 Task: Measure the driving distance from Chicago to Hocking Hills State Park.
Action: Mouse moved to (368, 119)
Screenshot: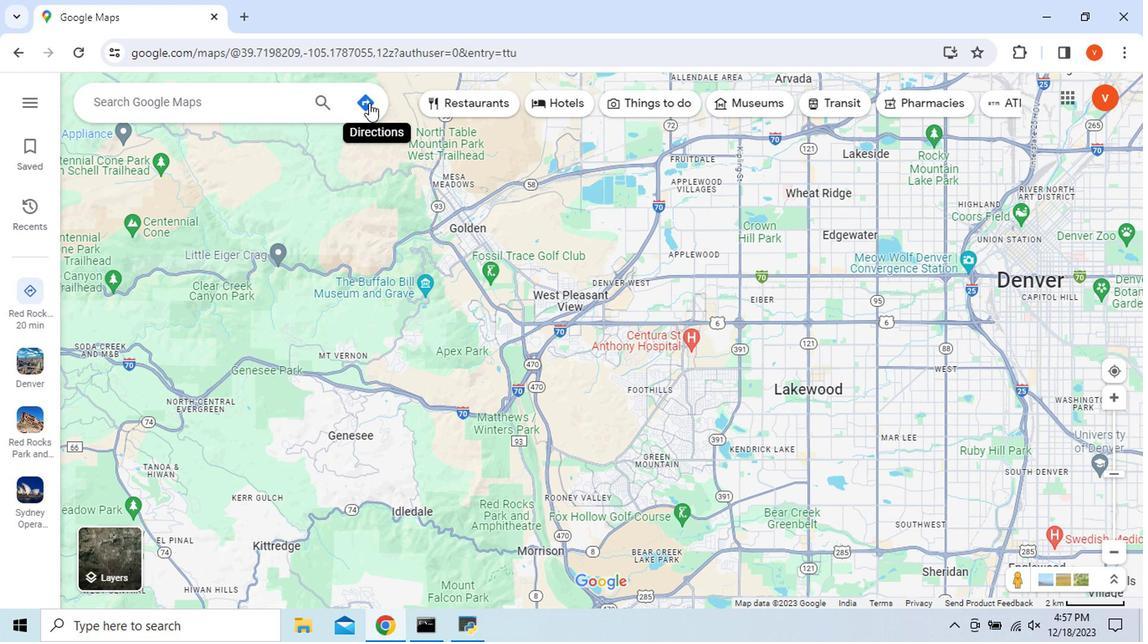 
Action: Mouse pressed left at (368, 119)
Screenshot: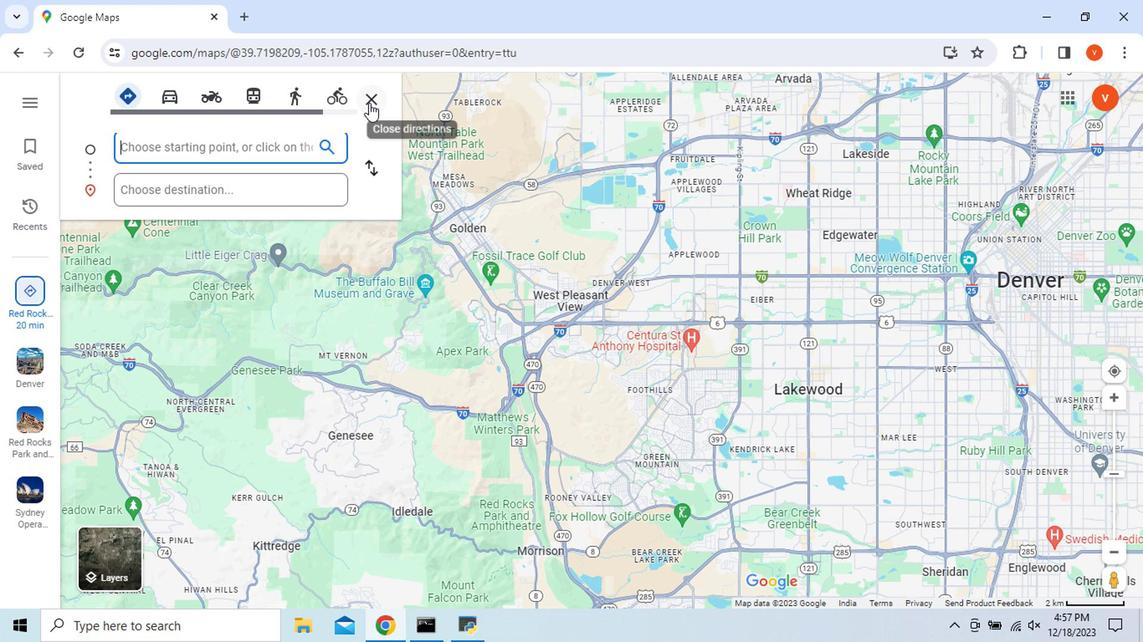 
Action: Mouse moved to (412, 319)
Screenshot: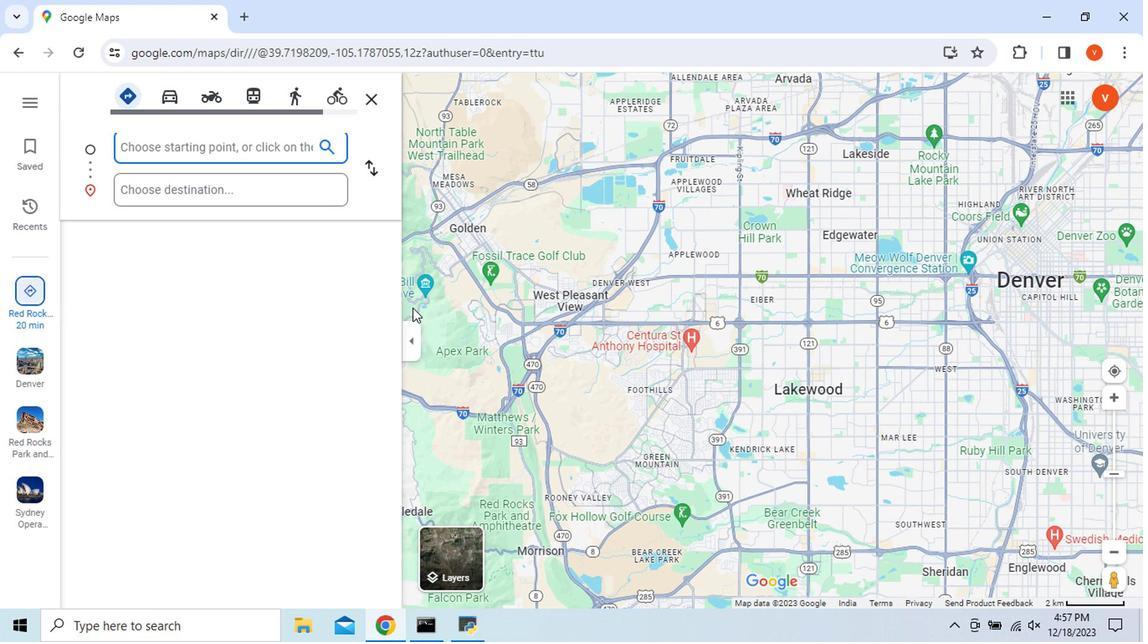 
Action: Key pressed <Key.shift>Chicago<Key.tab>
Screenshot: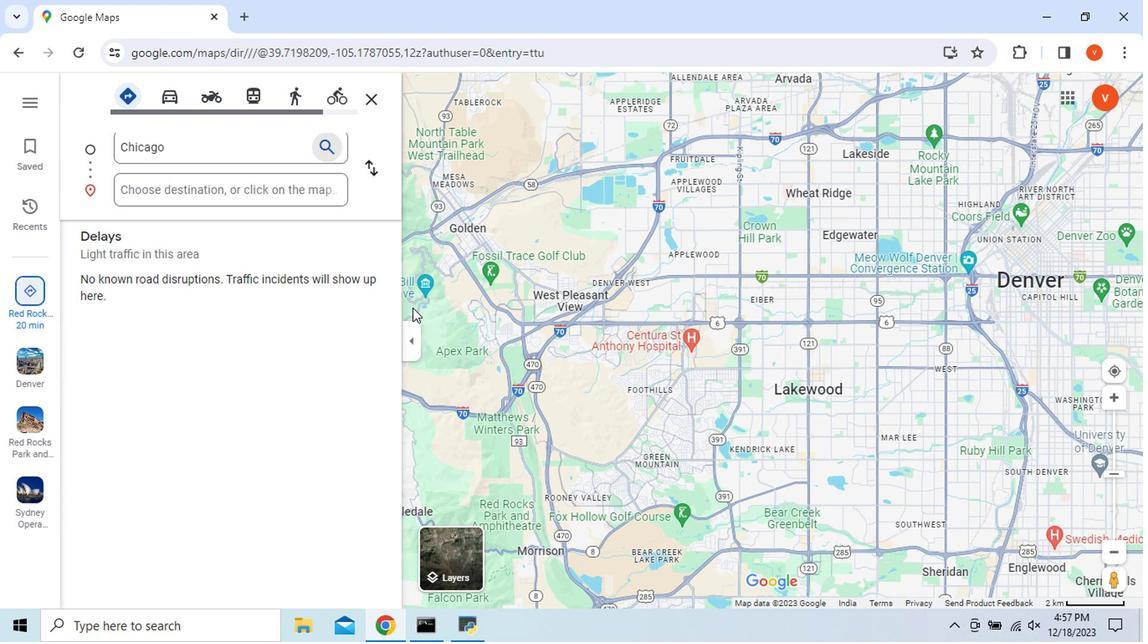 
Action: Mouse moved to (138, 198)
Screenshot: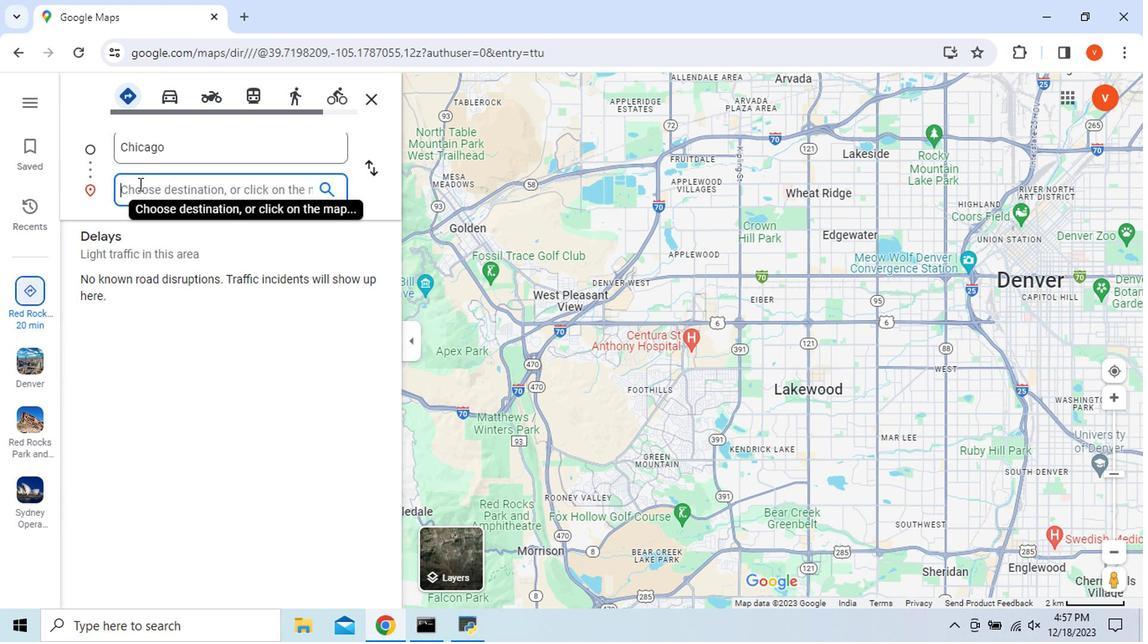 
Action: Mouse pressed left at (138, 198)
Screenshot: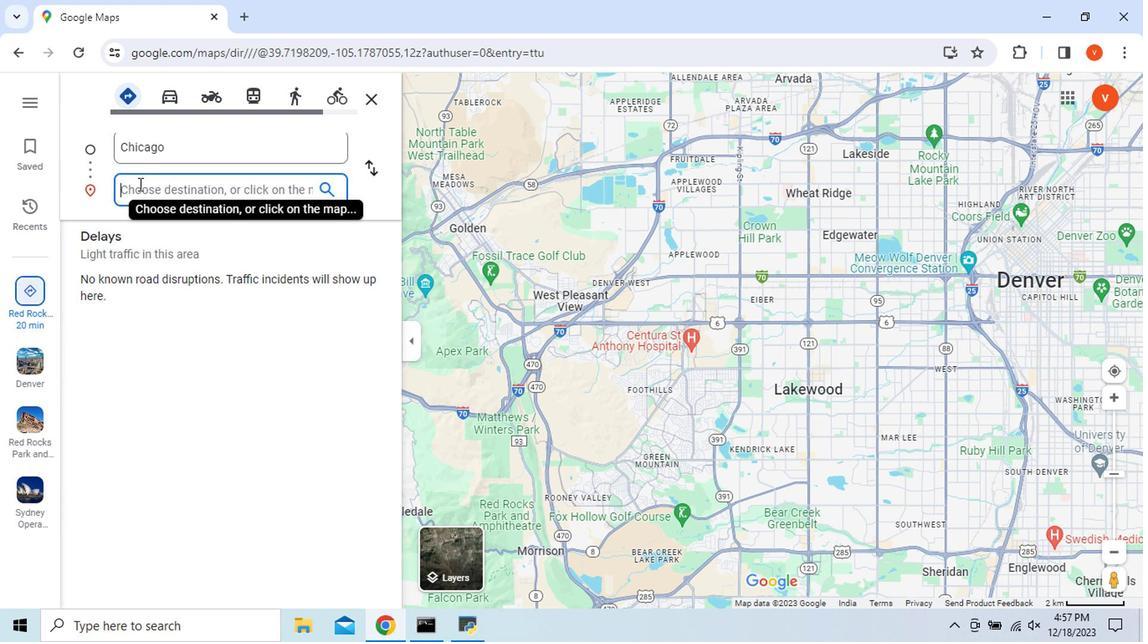 
Action: Key pressed <Key.shift>Hockin
Screenshot: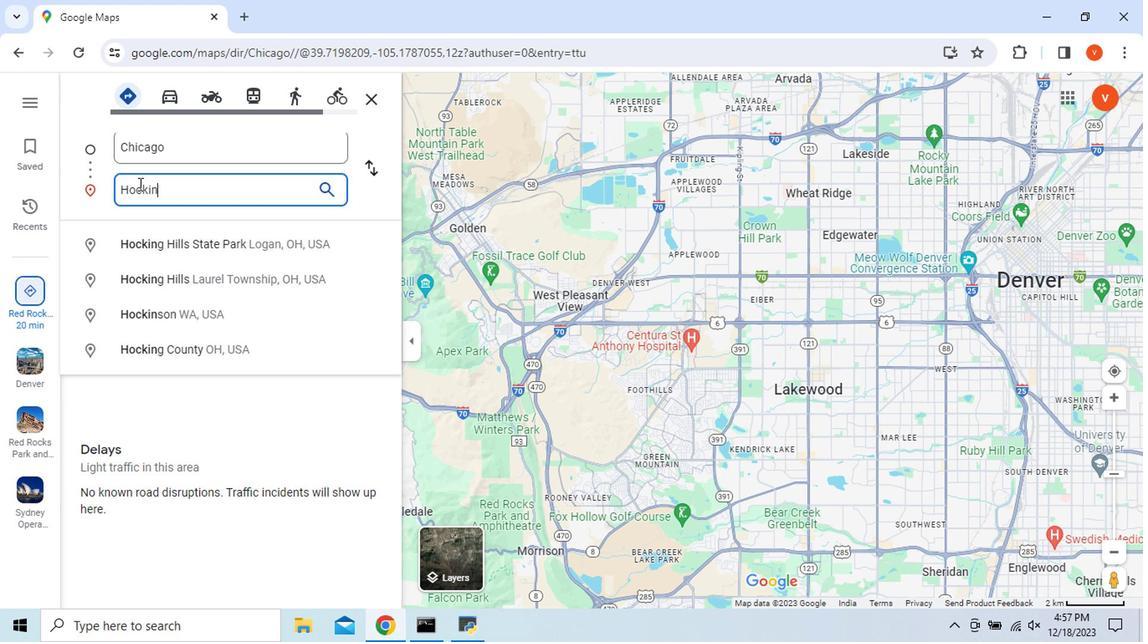 
Action: Mouse moved to (159, 260)
Screenshot: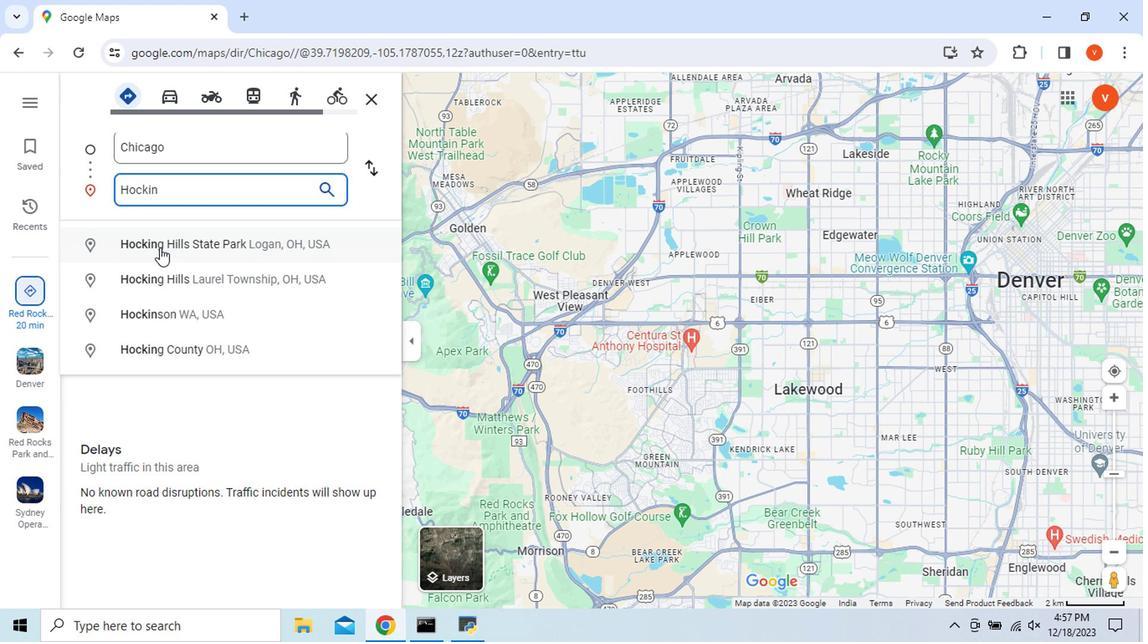 
Action: Mouse pressed left at (159, 260)
Screenshot: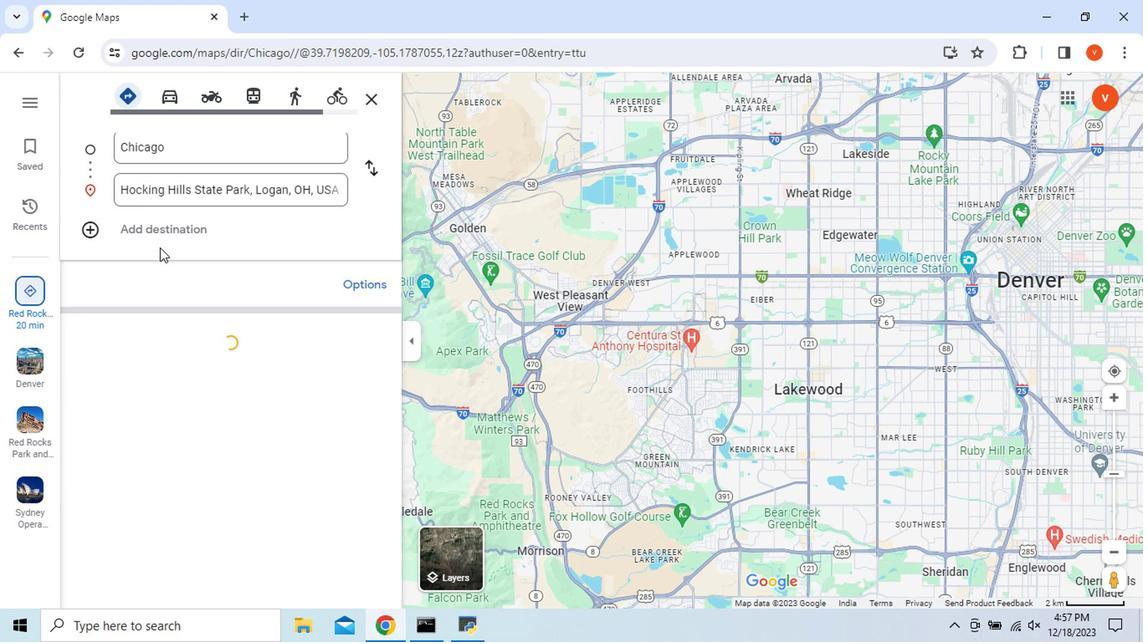 
Action: Mouse moved to (169, 119)
Screenshot: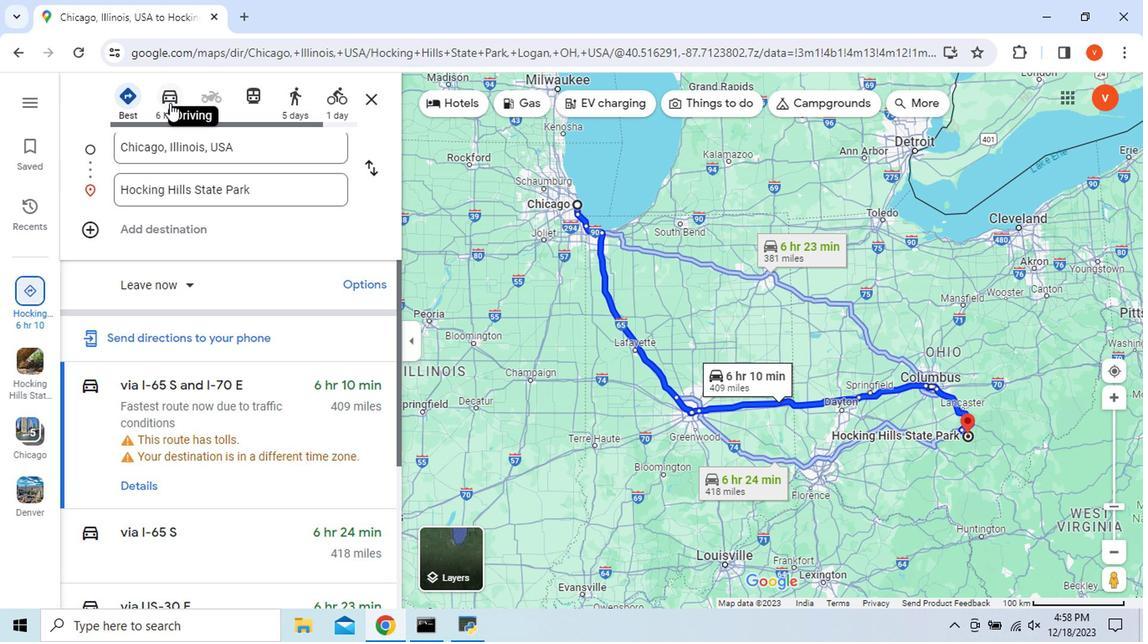 
Action: Mouse pressed left at (169, 119)
Screenshot: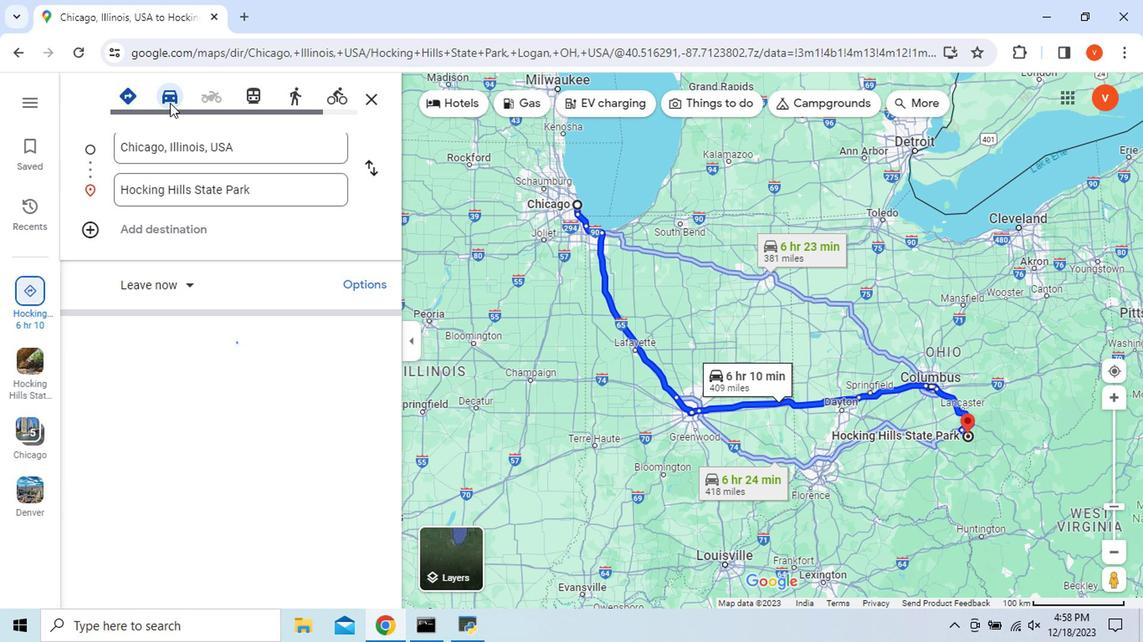 
Action: Mouse moved to (716, 581)
Screenshot: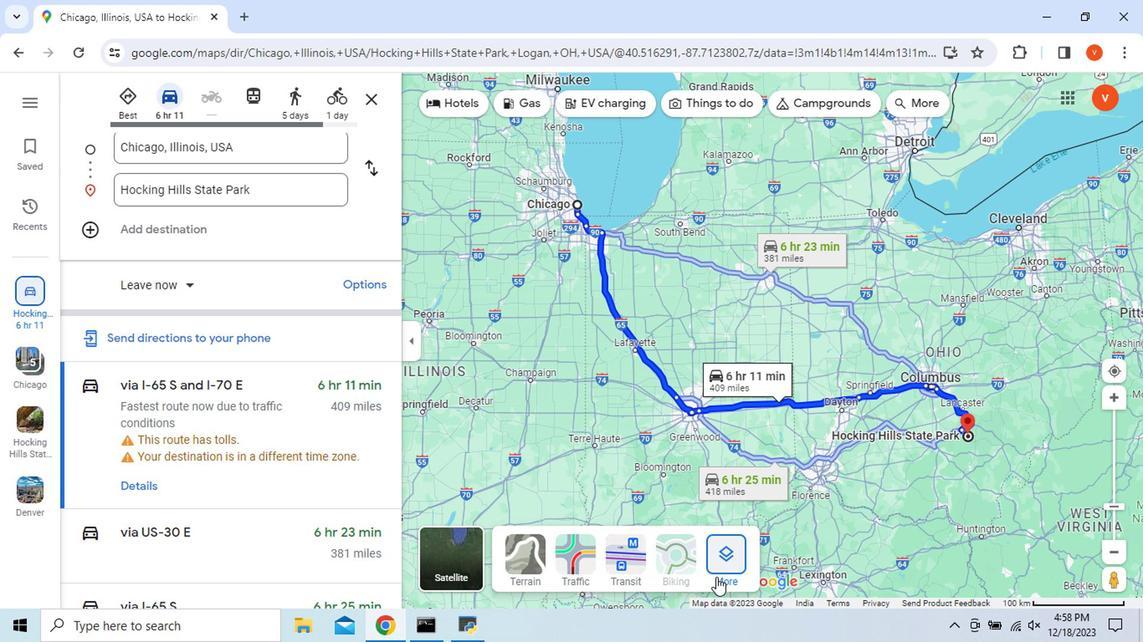 
Action: Mouse pressed left at (716, 581)
Screenshot: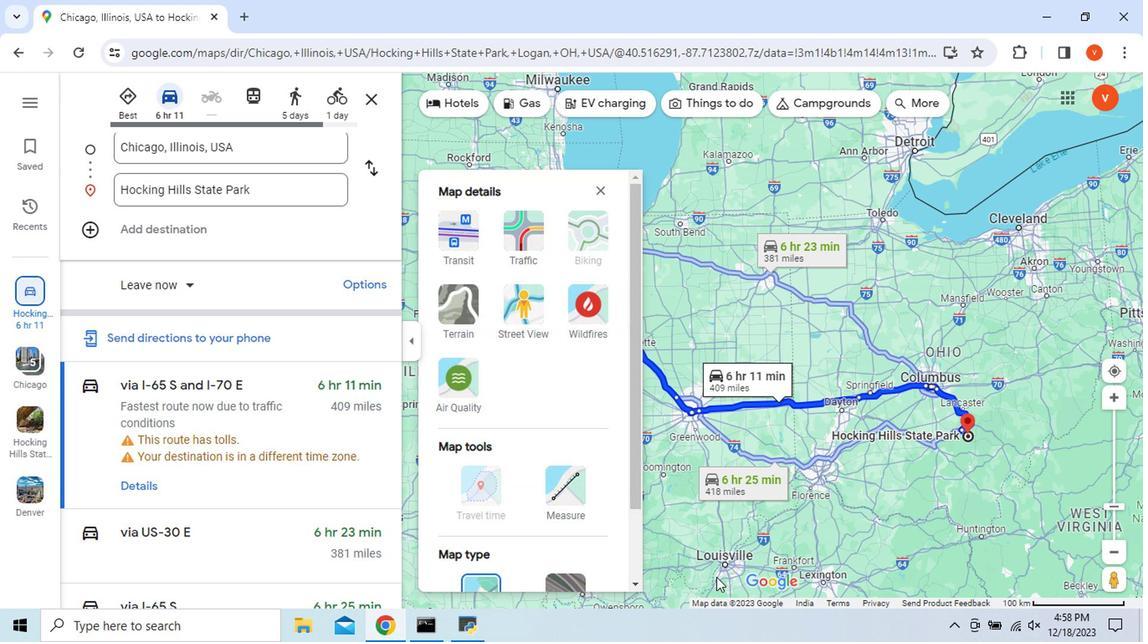 
Action: Mouse moved to (571, 489)
Screenshot: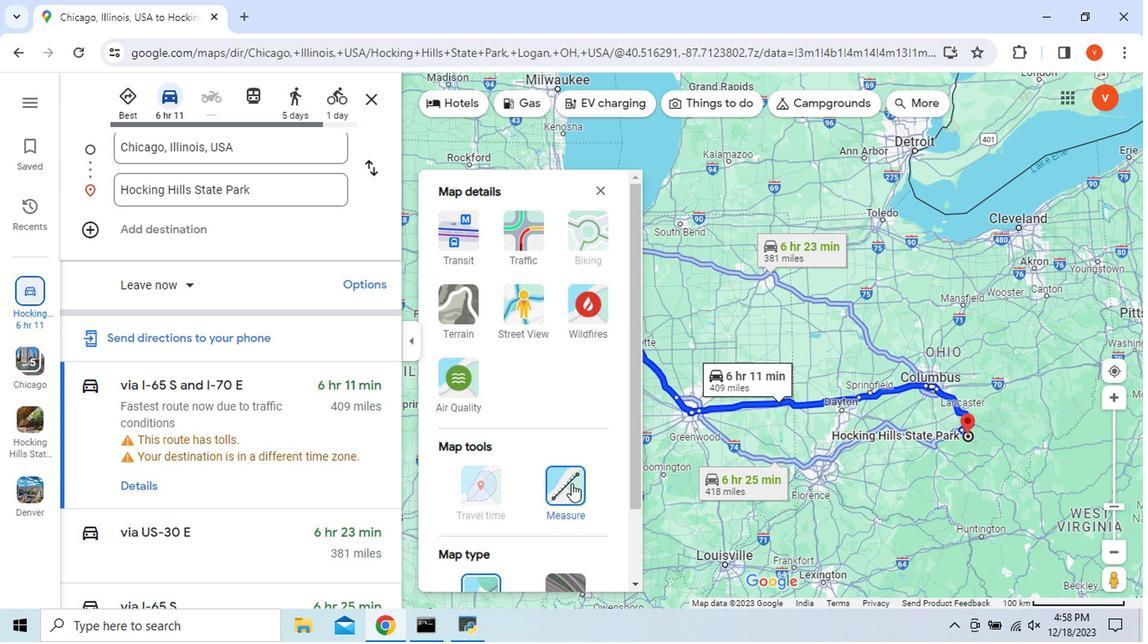 
Action: Mouse pressed left at (571, 489)
Screenshot: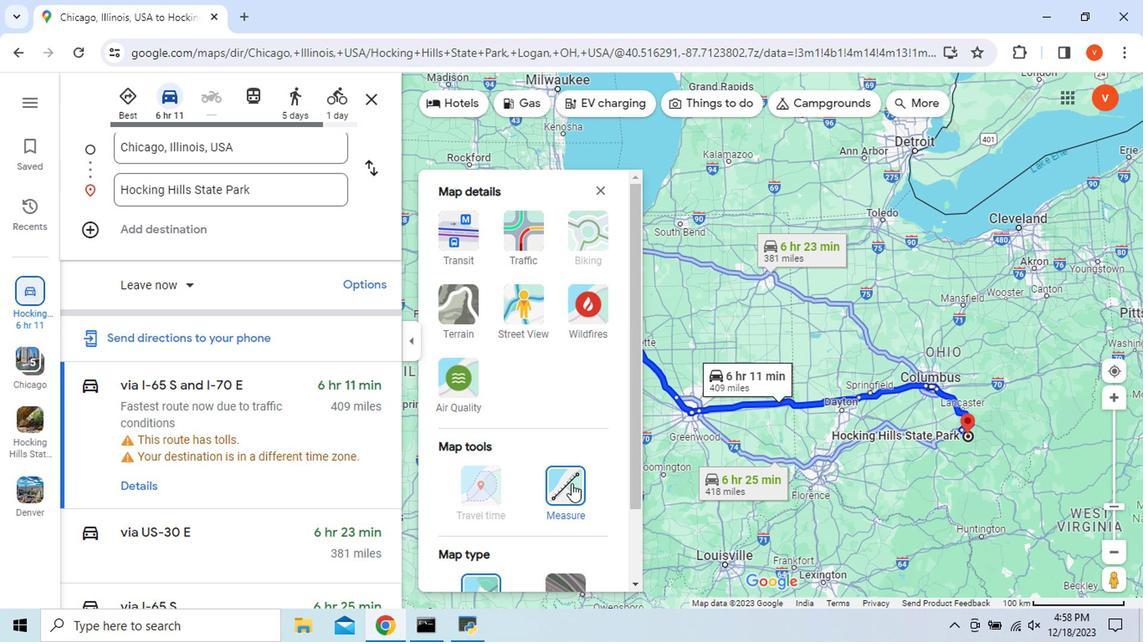 
Action: Mouse moved to (602, 200)
Screenshot: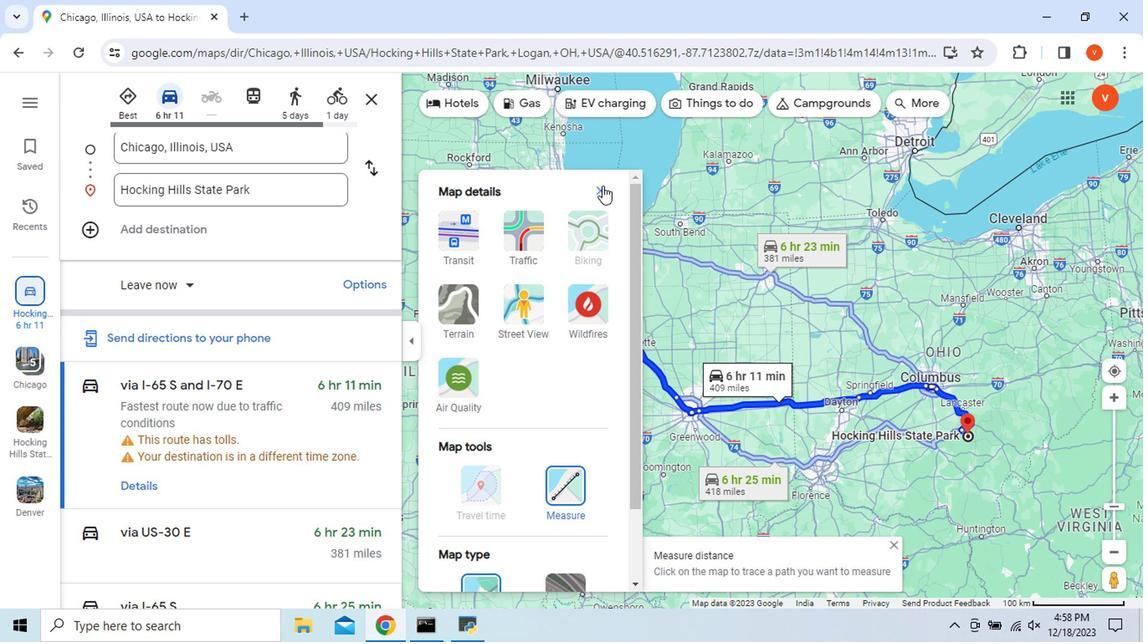 
Action: Mouse pressed left at (602, 200)
Screenshot: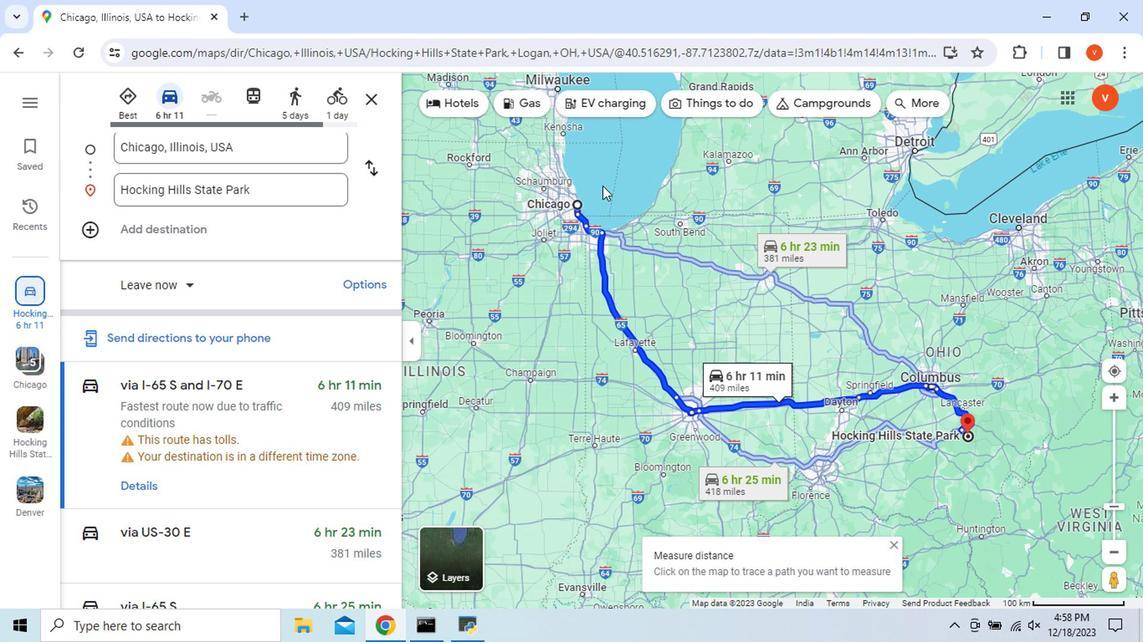 
Action: Mouse moved to (584, 221)
Screenshot: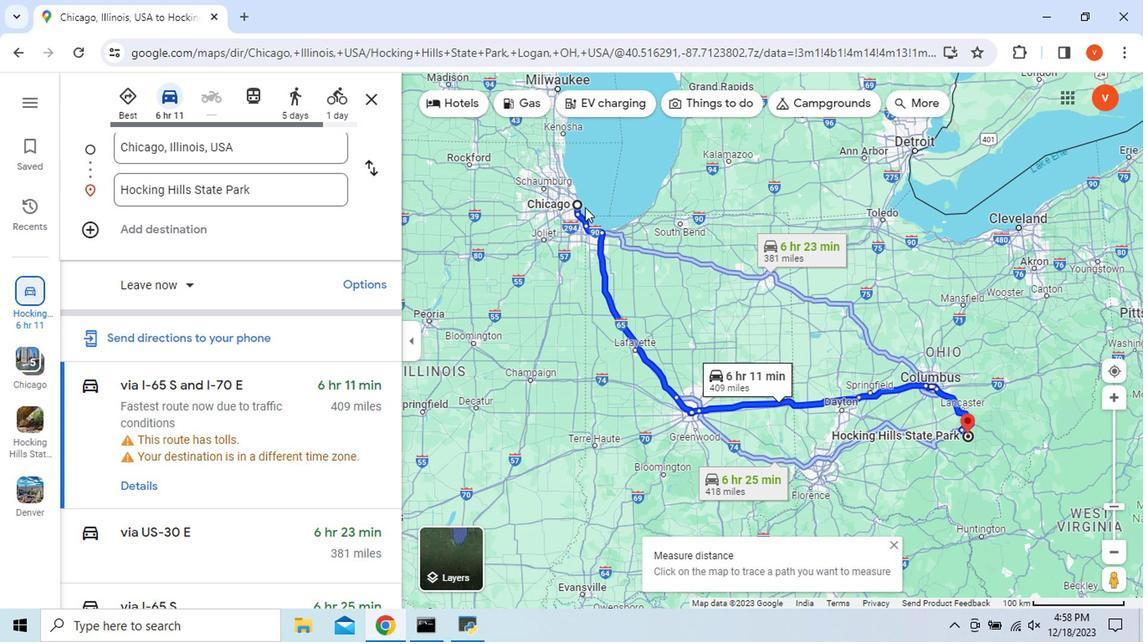 
Action: Mouse pressed left at (584, 221)
Screenshot: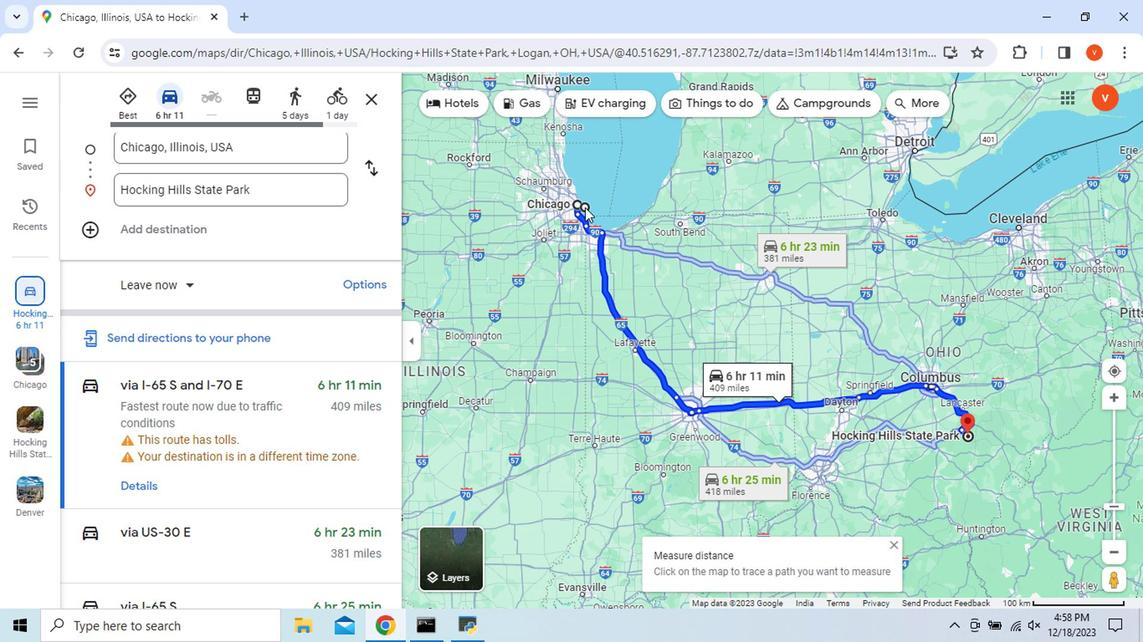 
Action: Mouse moved to (592, 220)
Screenshot: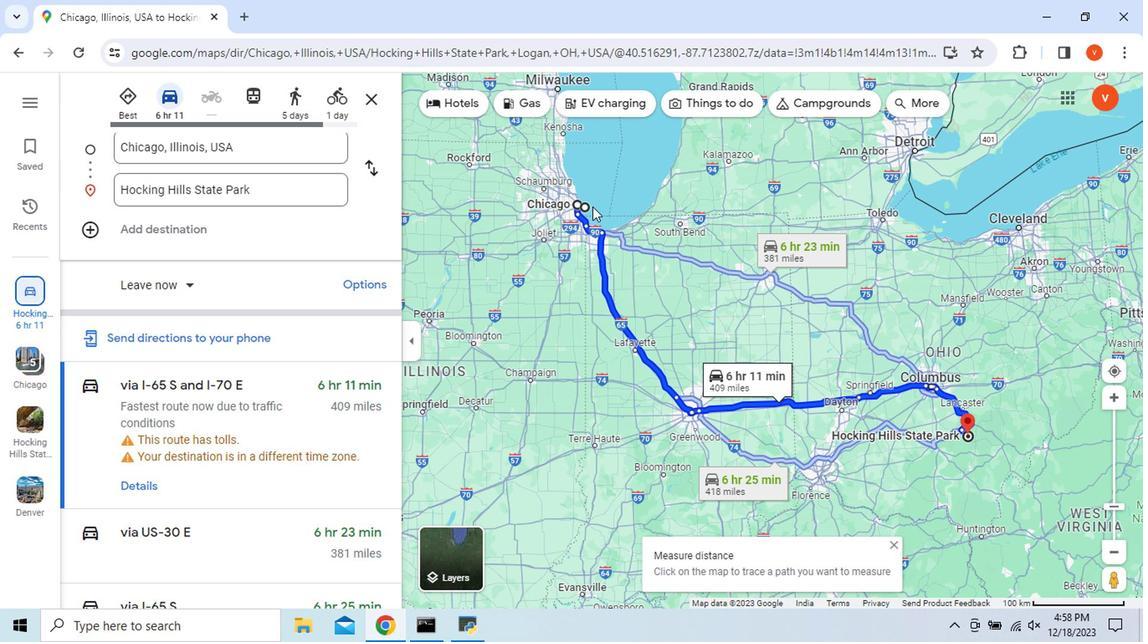 
Action: Mouse pressed left at (592, 220)
Screenshot: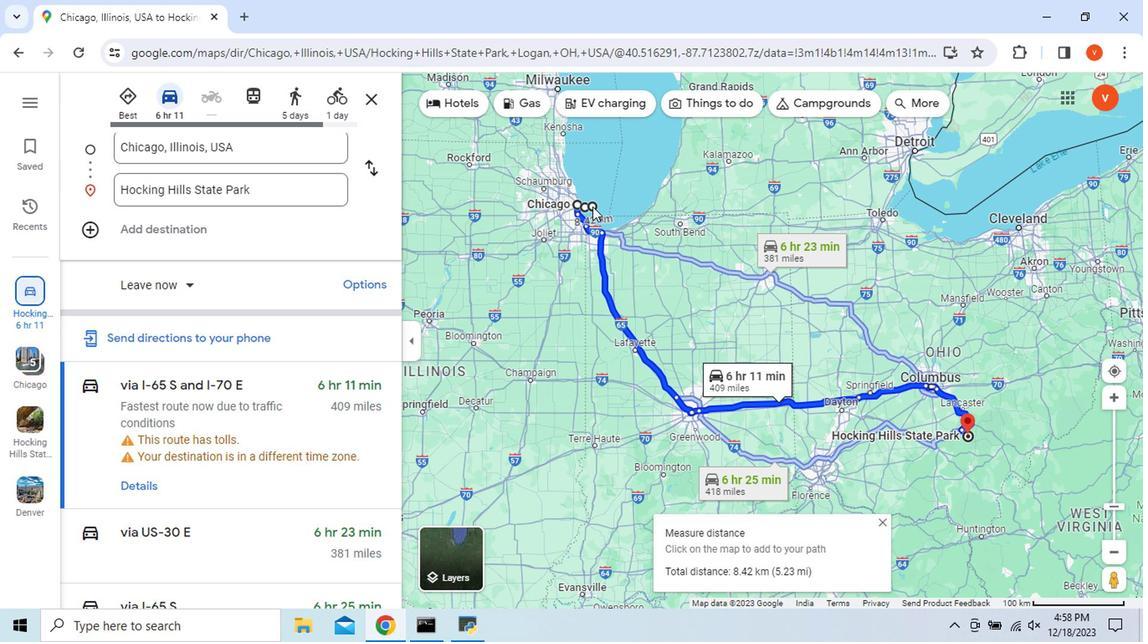 
Action: Mouse moved to (589, 220)
Screenshot: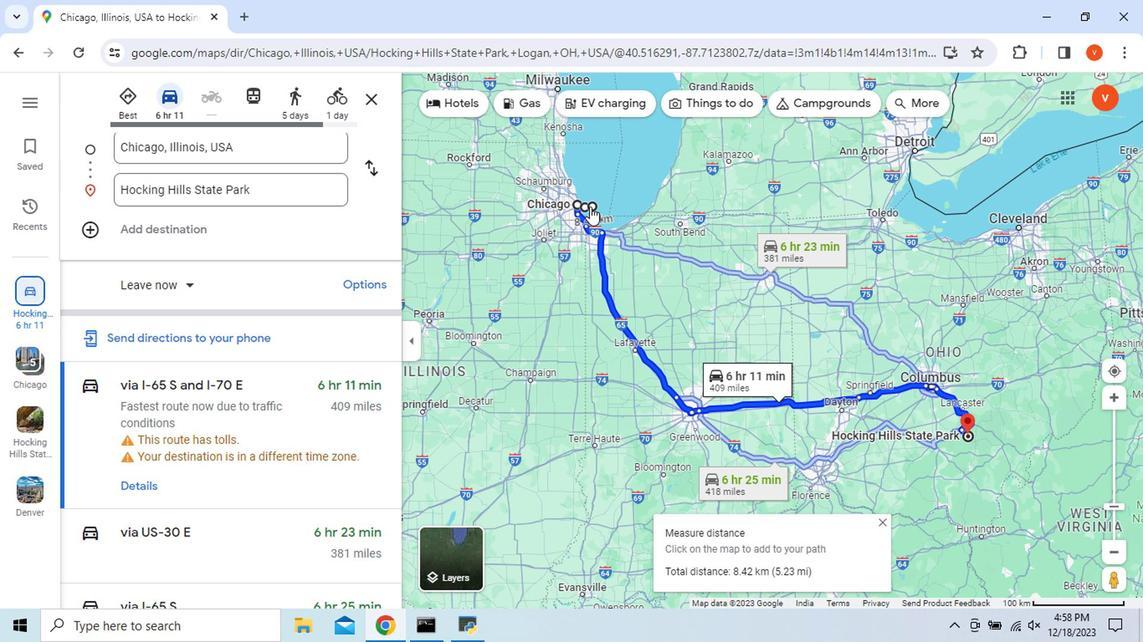 
Action: Mouse pressed left at (589, 220)
Screenshot: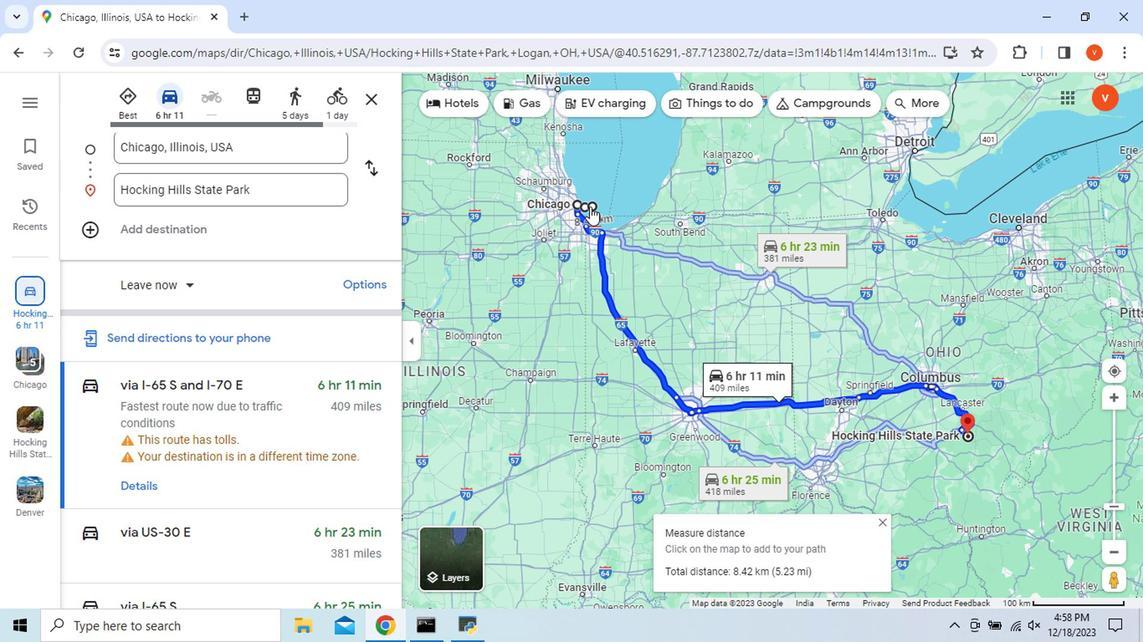 
Action: Mouse moved to (594, 220)
Screenshot: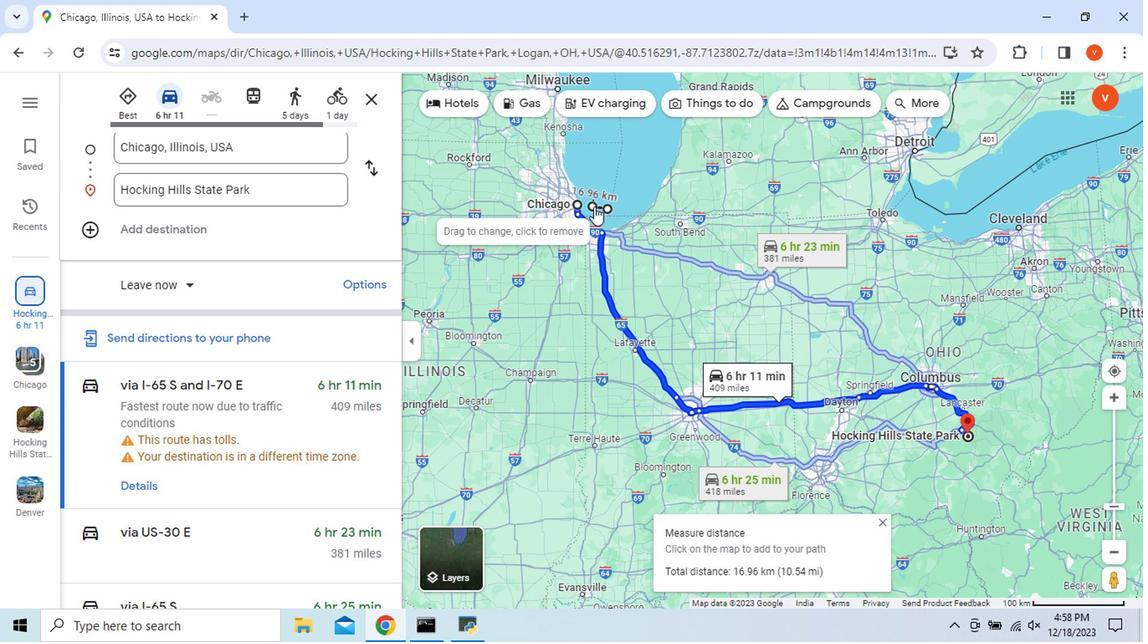 
Action: Mouse pressed left at (594, 220)
Screenshot: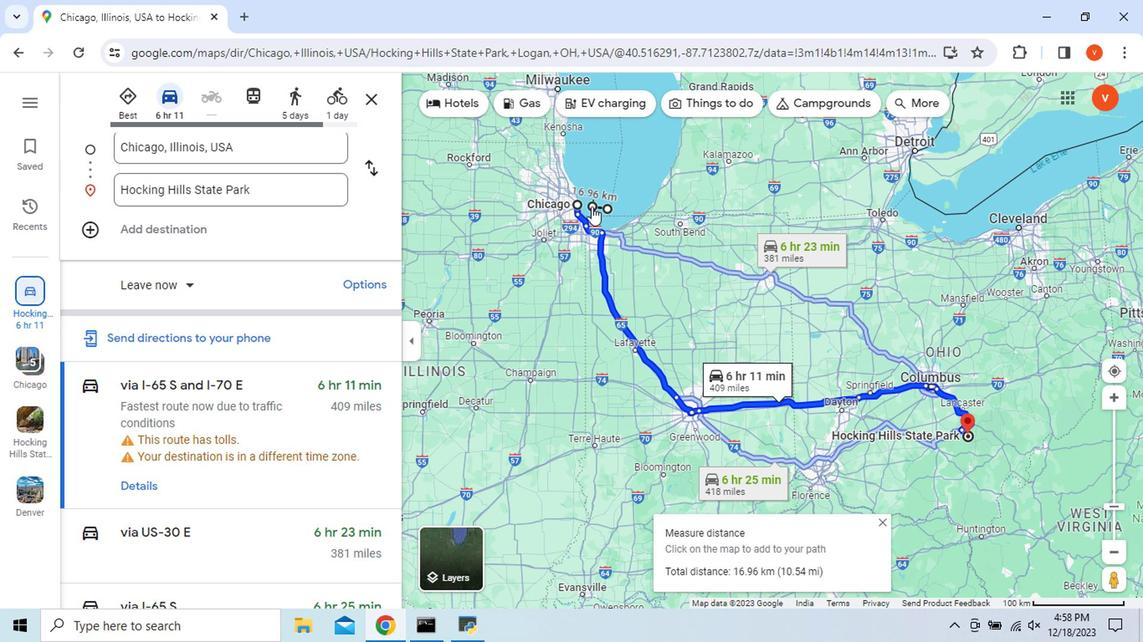 
Action: Mouse moved to (604, 221)
Screenshot: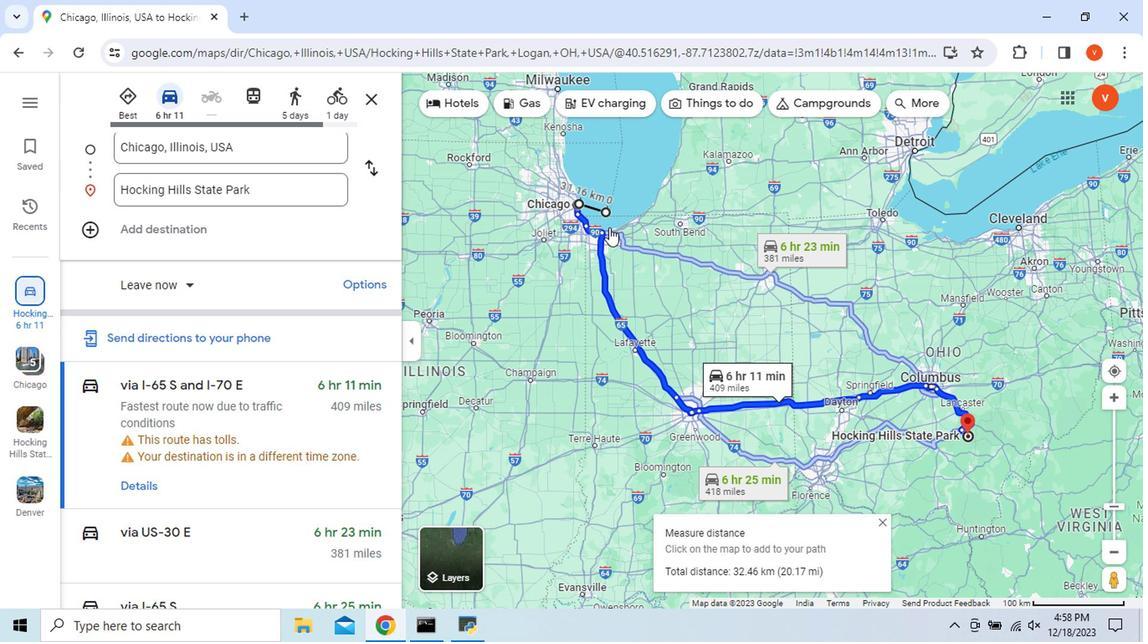 
Action: Mouse pressed left at (604, 221)
Screenshot: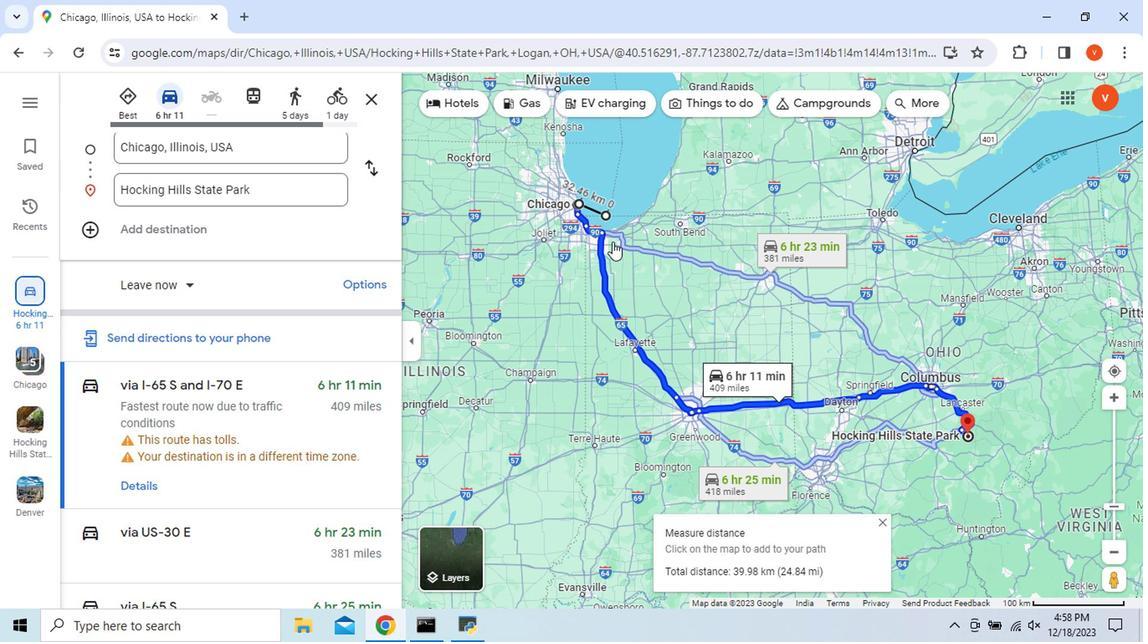 
Action: Mouse moved to (750, 320)
Screenshot: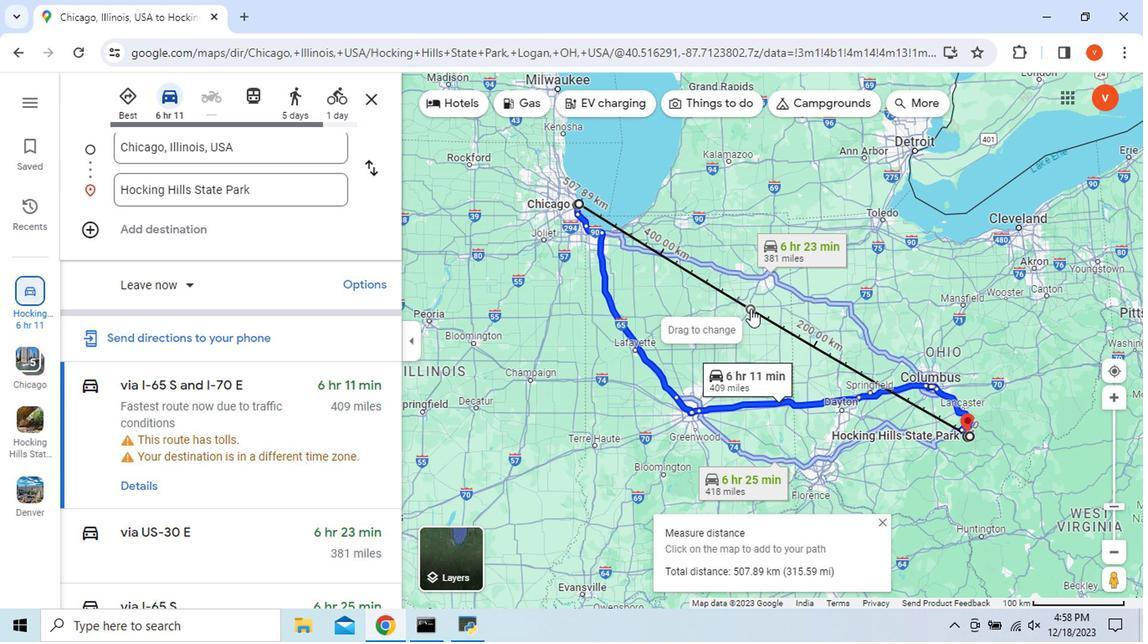 
Action: Mouse pressed left at (750, 320)
Screenshot: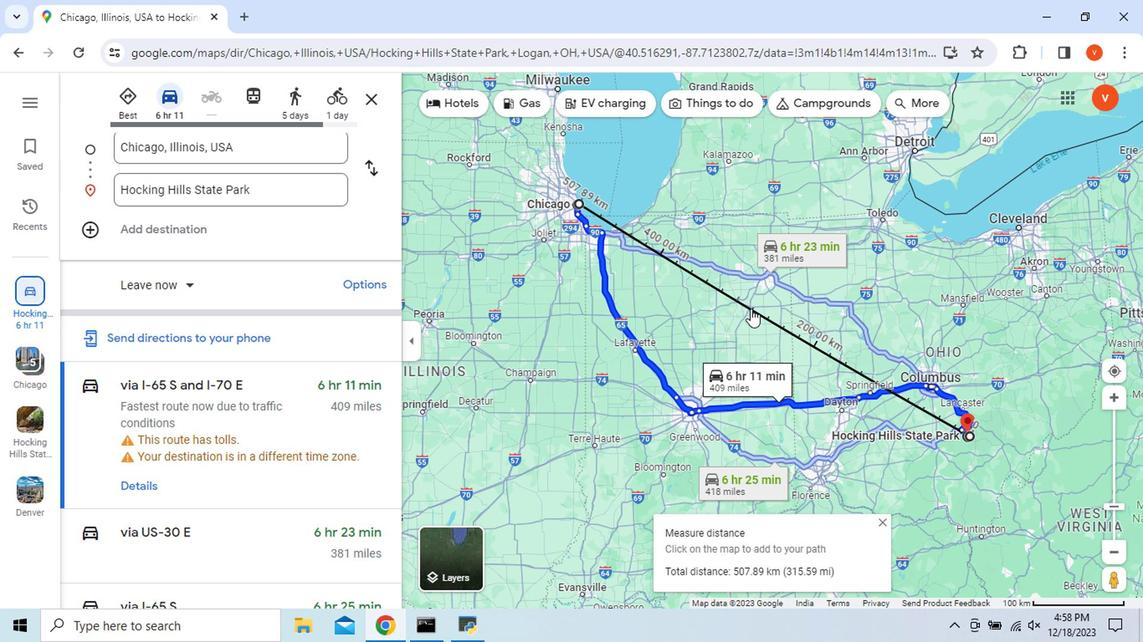 
Action: Mouse moved to (703, 389)
Screenshot: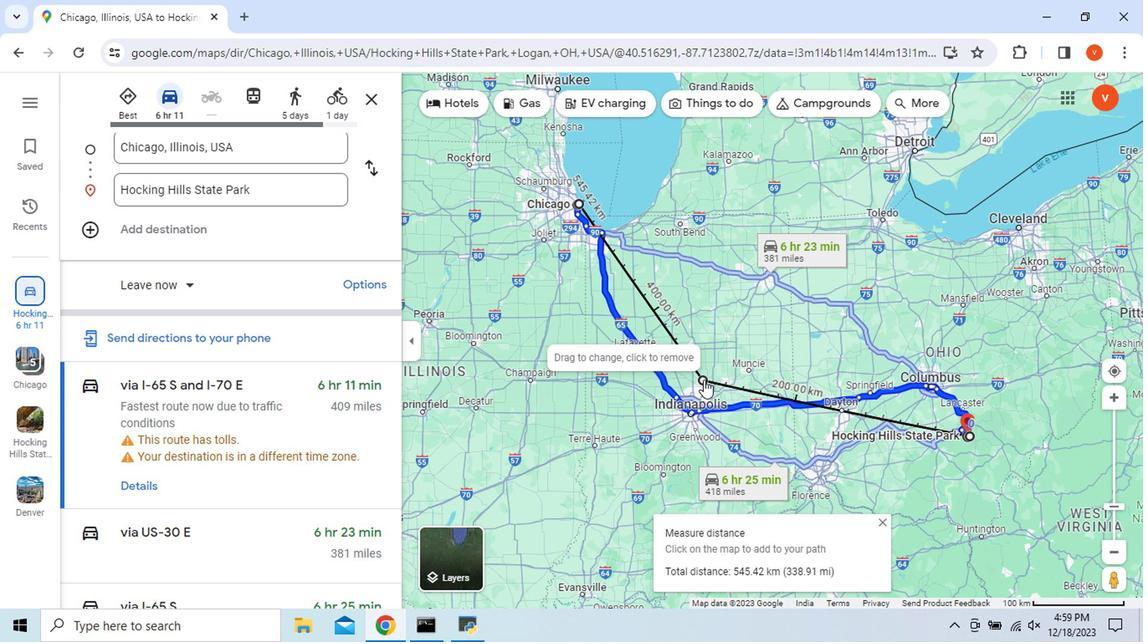 
Action: Mouse pressed left at (703, 389)
Screenshot: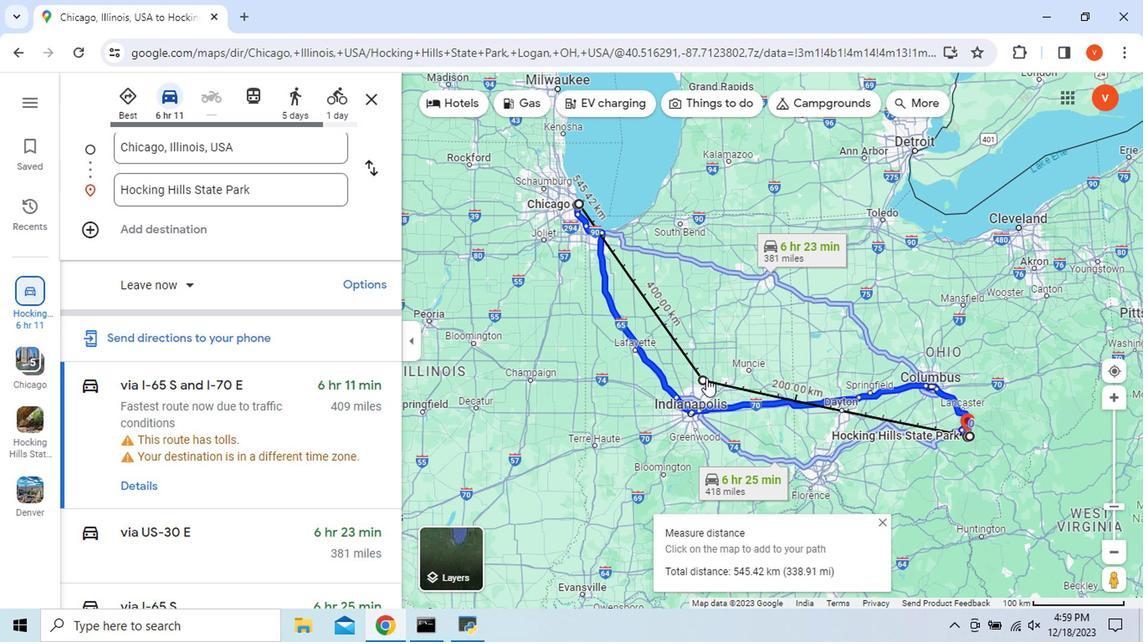 
Action: Mouse moved to (493, 421)
Screenshot: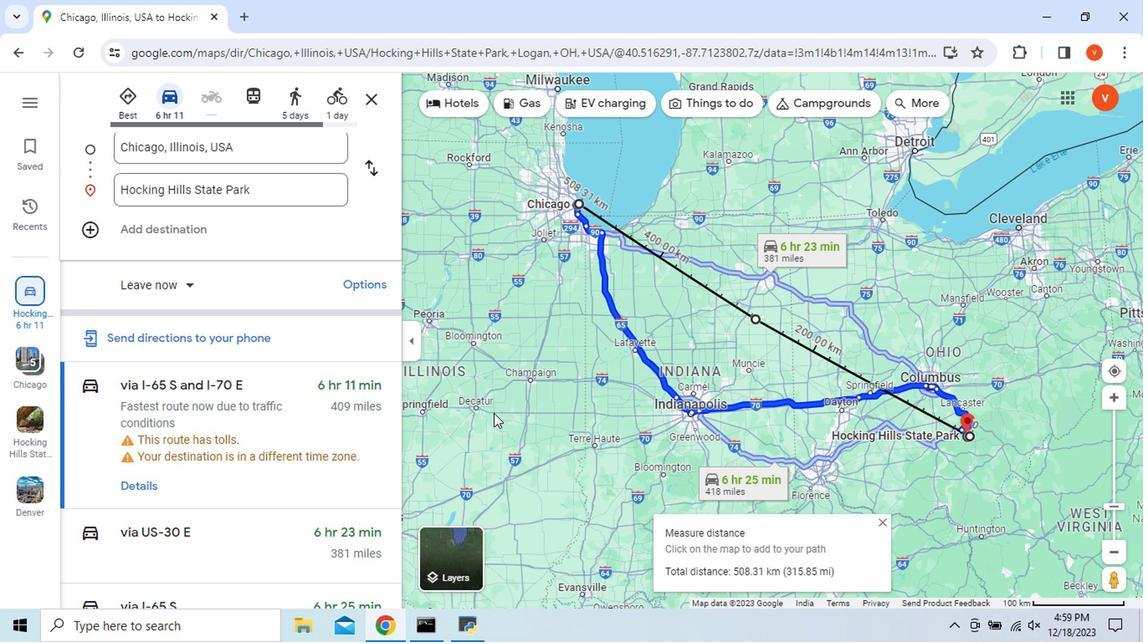 
